 Task: Find the distance between Louisville and Great Smoky Mountains National Park.
Action: Mouse moved to (243, 72)
Screenshot: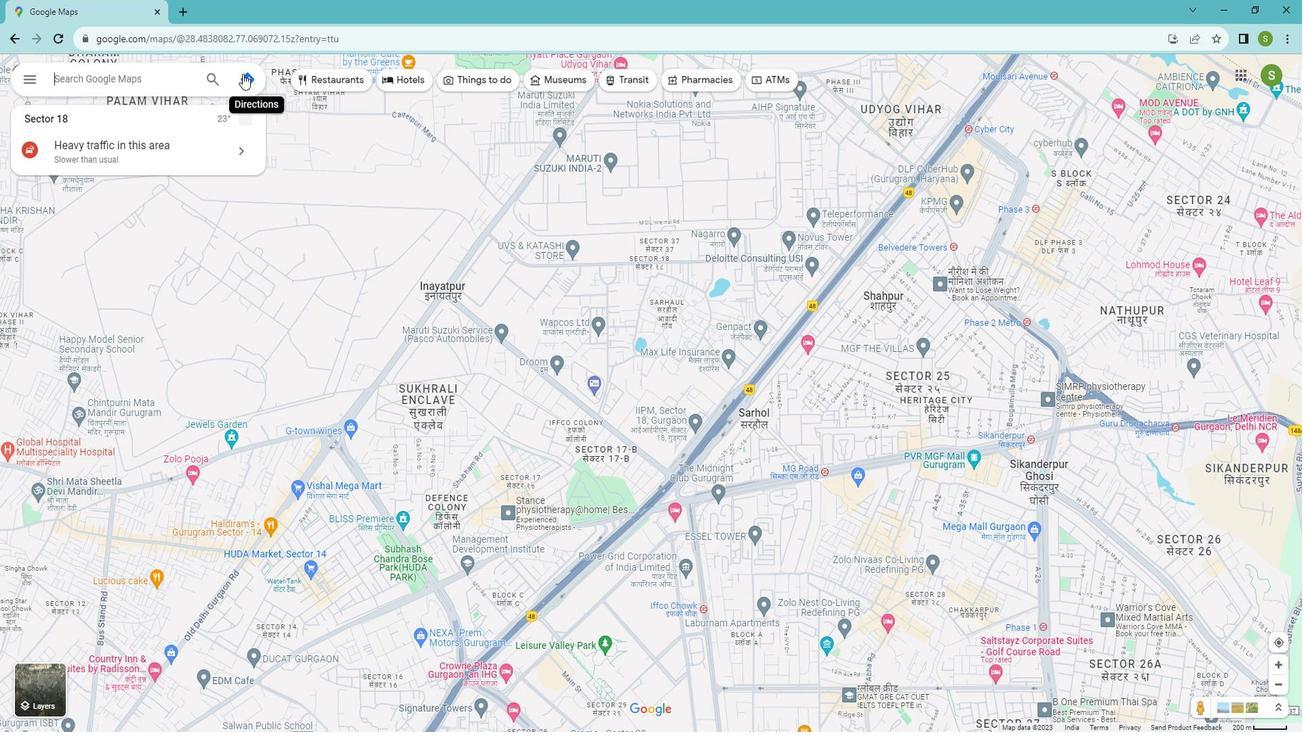 
Action: Mouse pressed left at (243, 72)
Screenshot: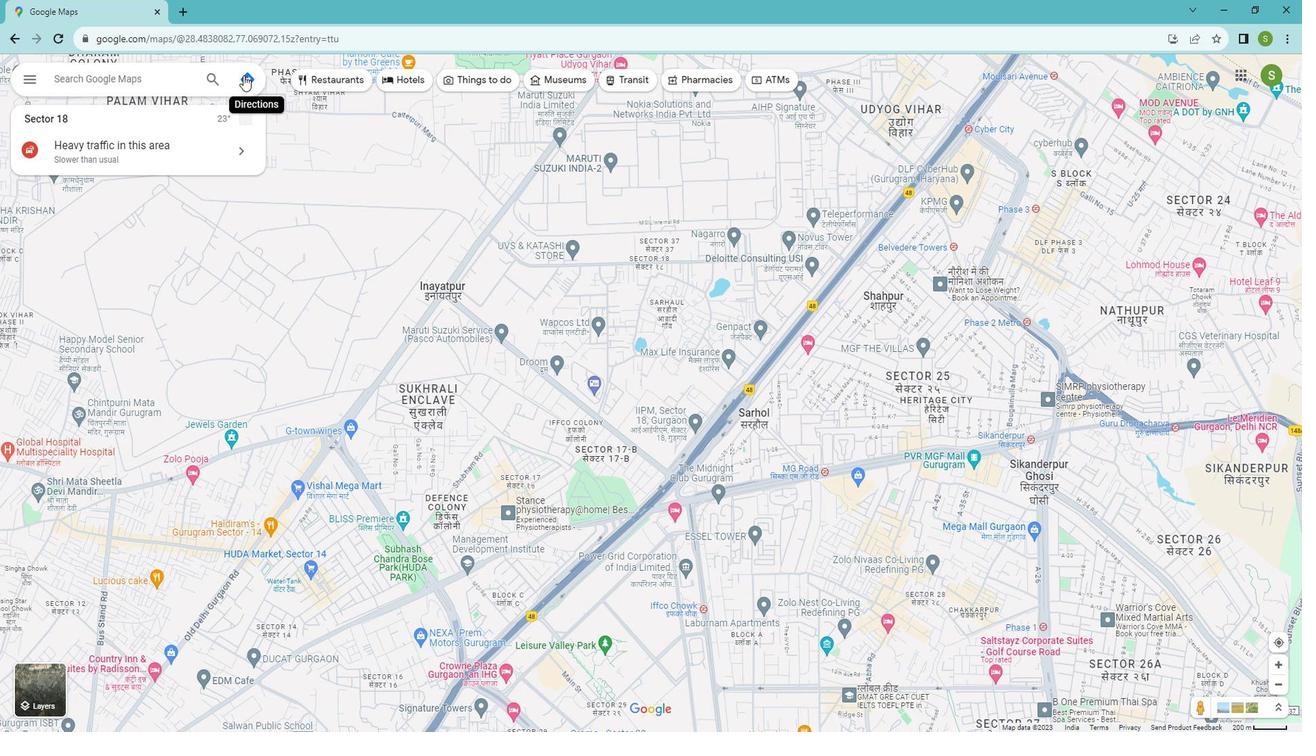 
Action: Mouse moved to (111, 113)
Screenshot: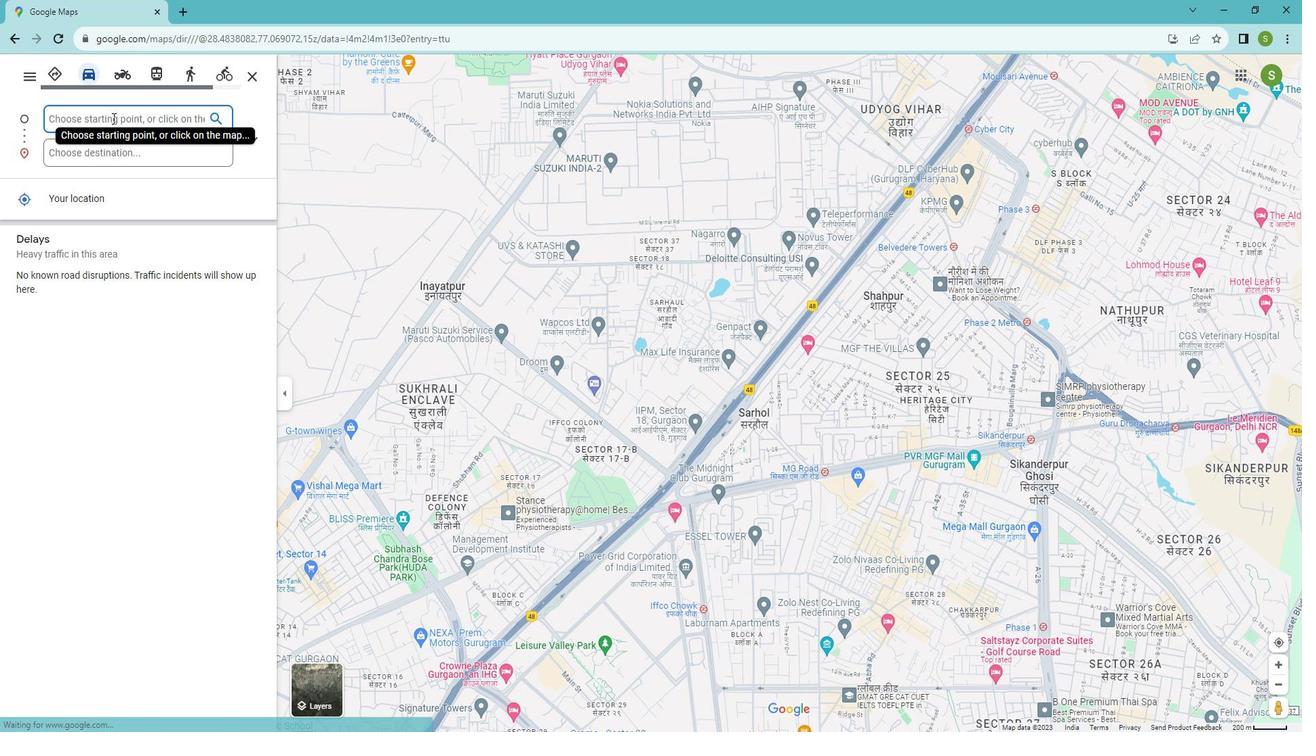 
Action: Mouse pressed left at (111, 113)
Screenshot: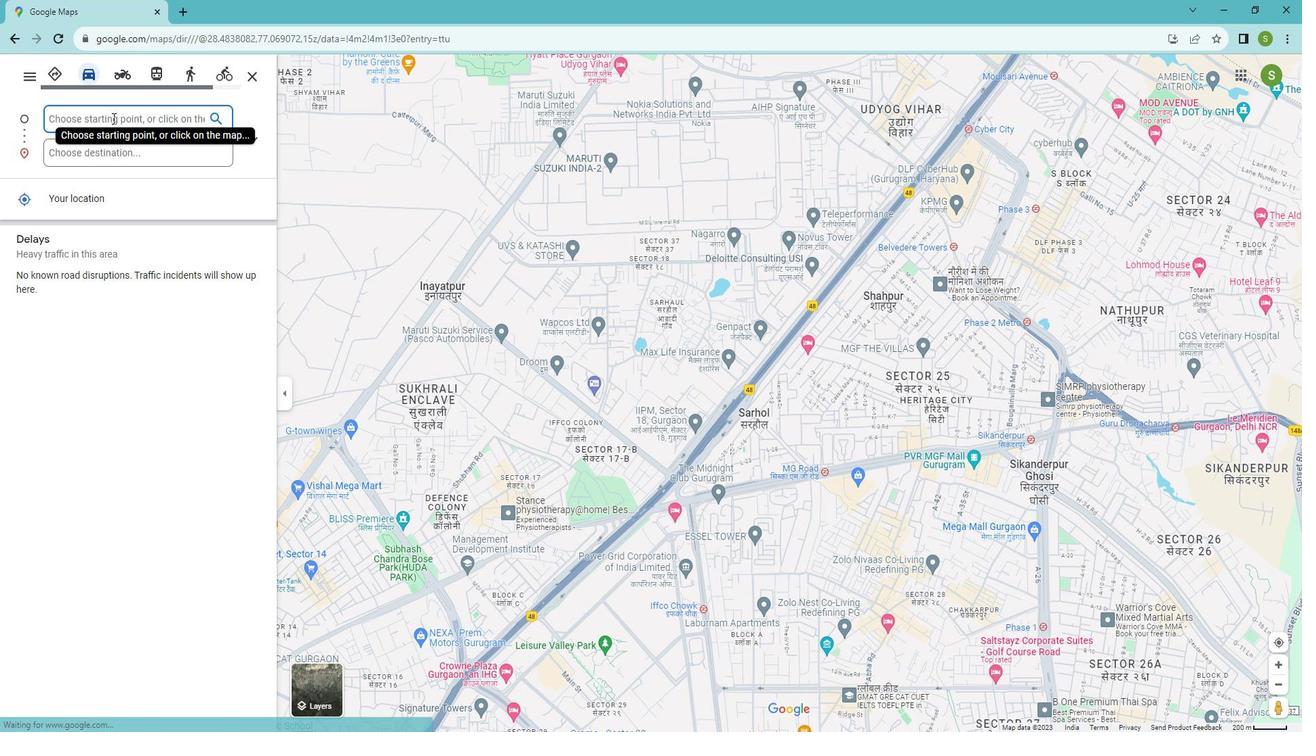 
Action: Key pressed <Key.shift>Louisville
Screenshot: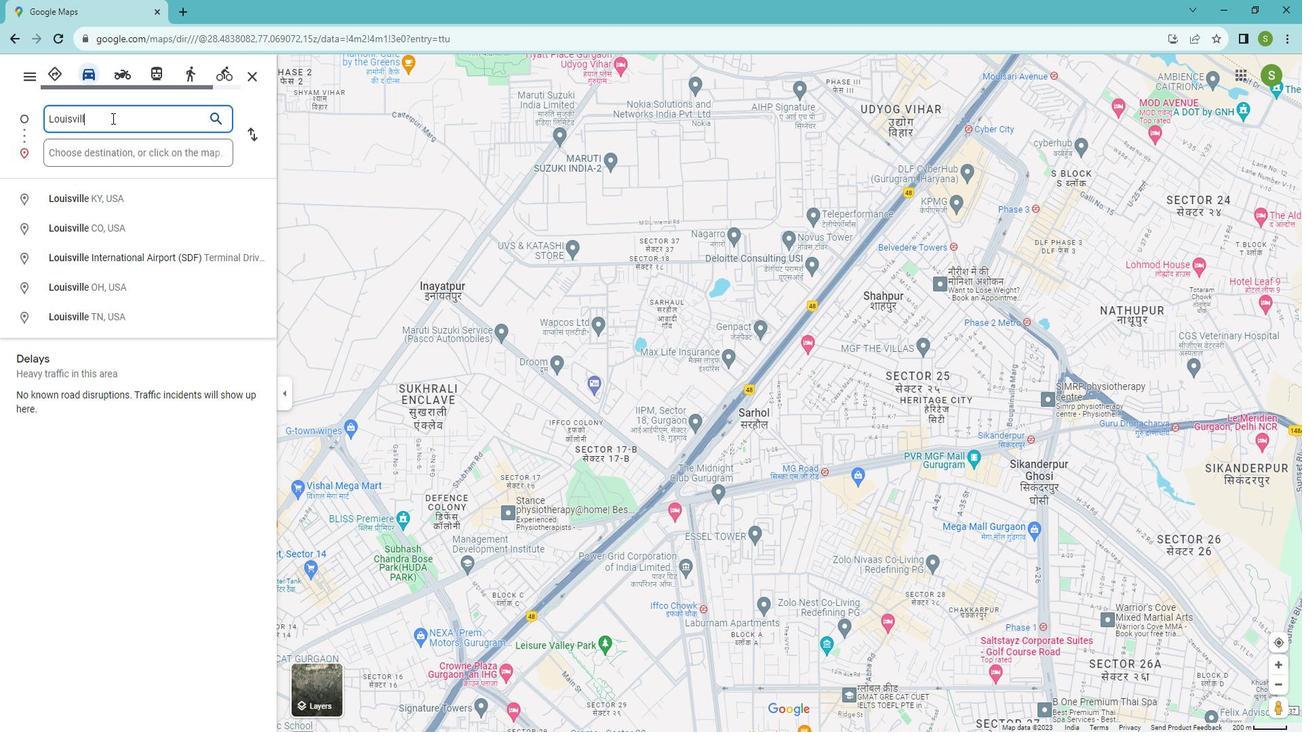 
Action: Mouse moved to (106, 194)
Screenshot: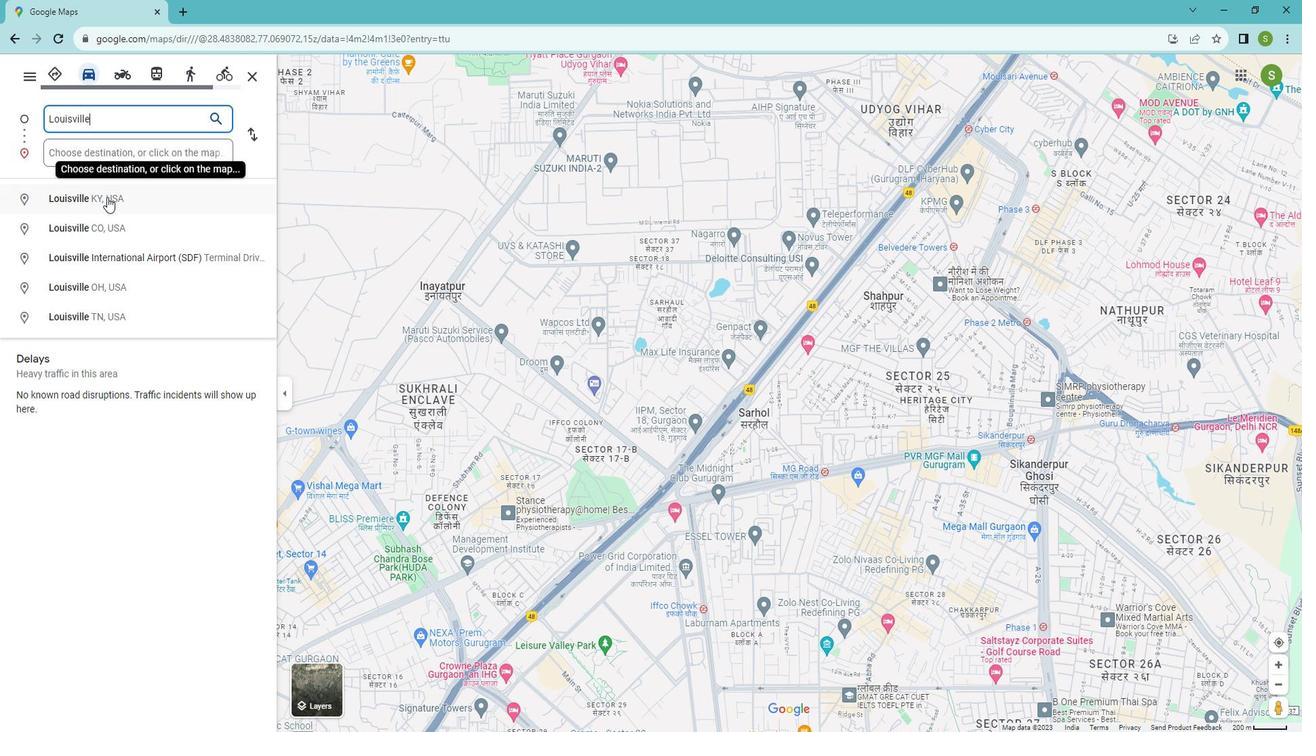 
Action: Mouse pressed left at (106, 194)
Screenshot: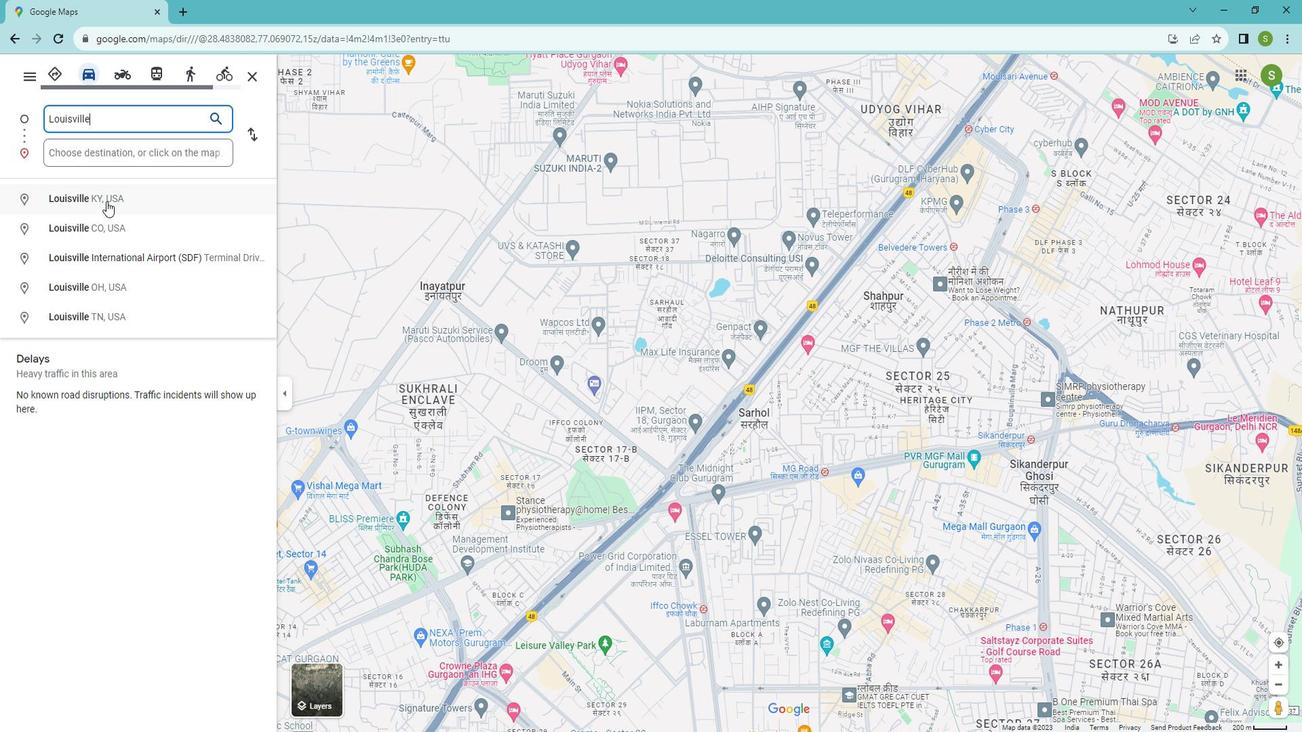 
Action: Mouse moved to (106, 149)
Screenshot: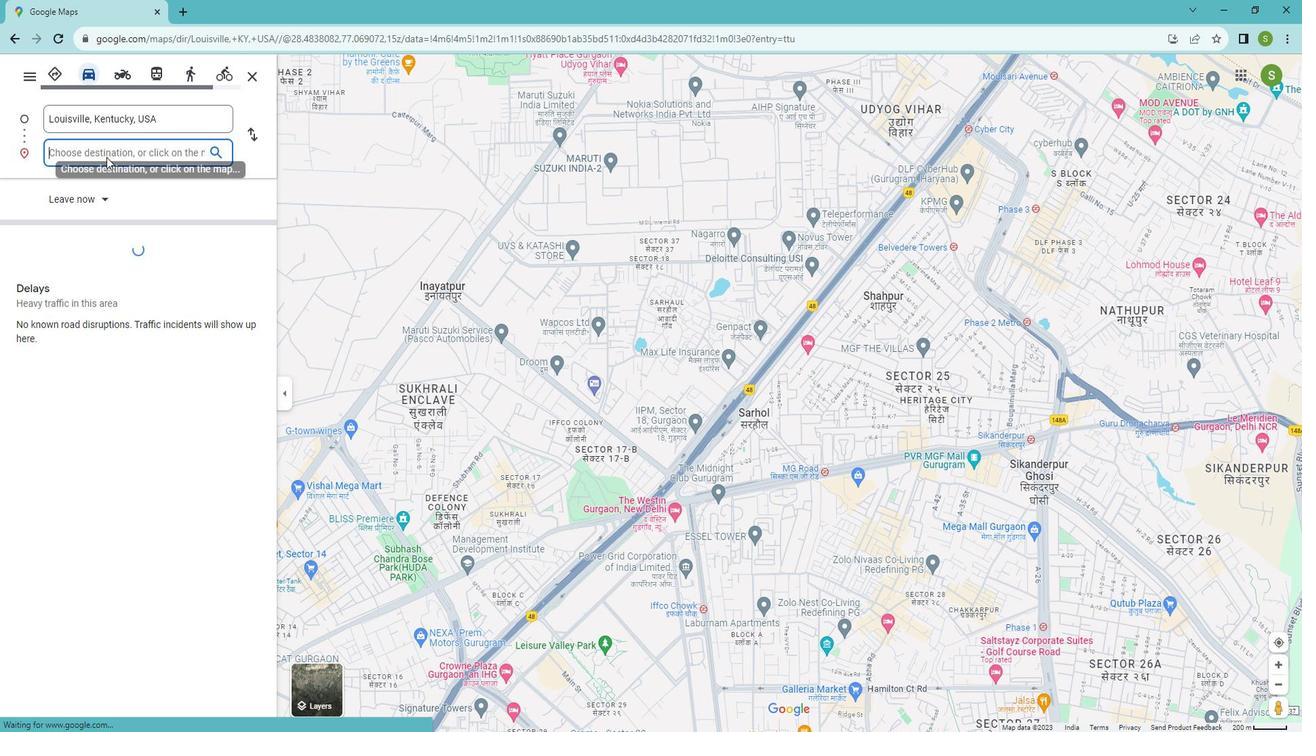 
Action: Mouse pressed left at (106, 149)
Screenshot: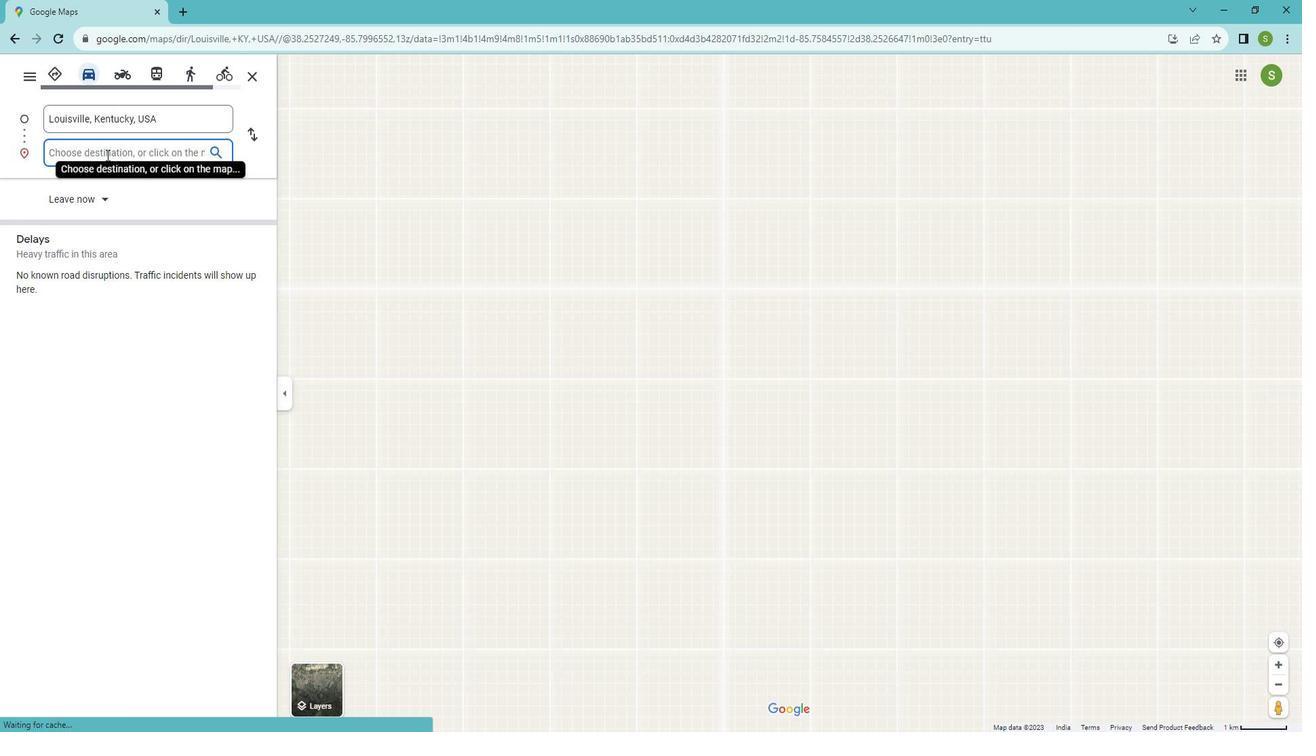 
Action: Mouse moved to (94, 154)
Screenshot: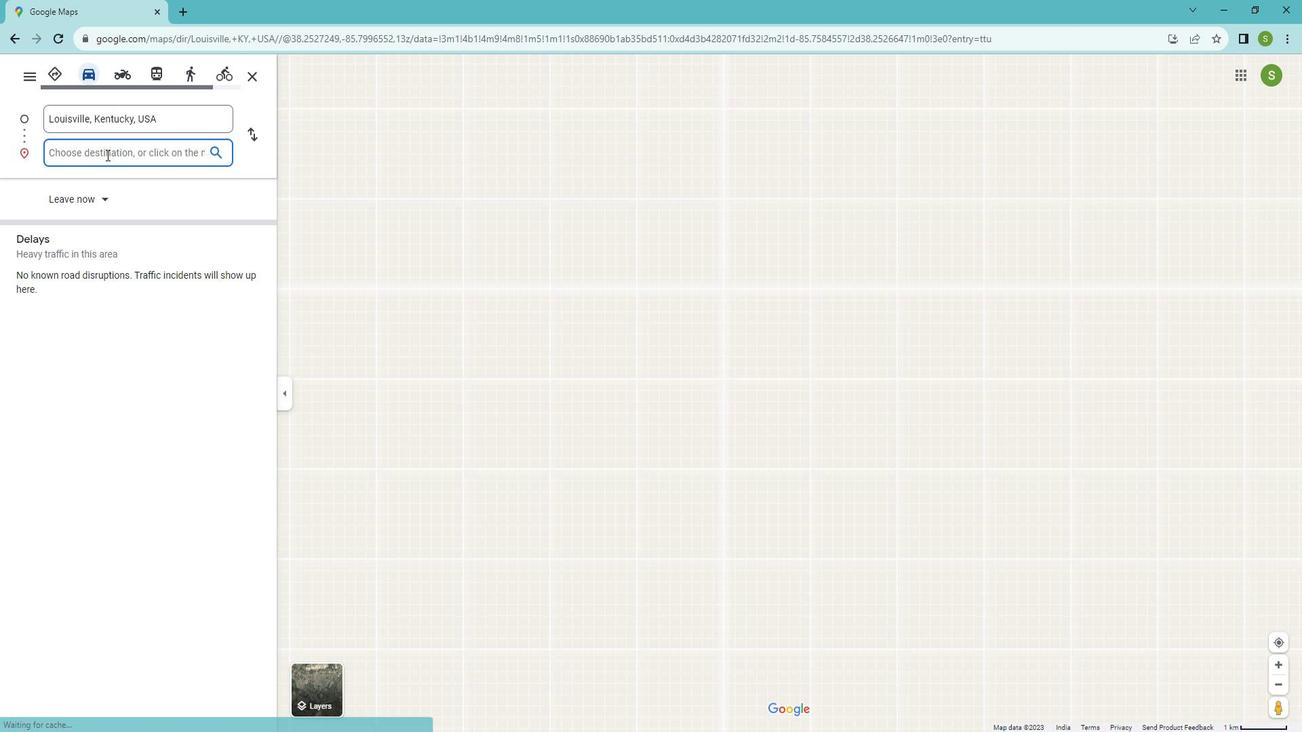 
Action: Key pressed <Key.shift>Great<Key.space><Key.shift>Smoky<Key.space><Key.shift>Mountains<Key.space><Key.shift>National<Key.space><Key.shift>Park<Key.enter>
Screenshot: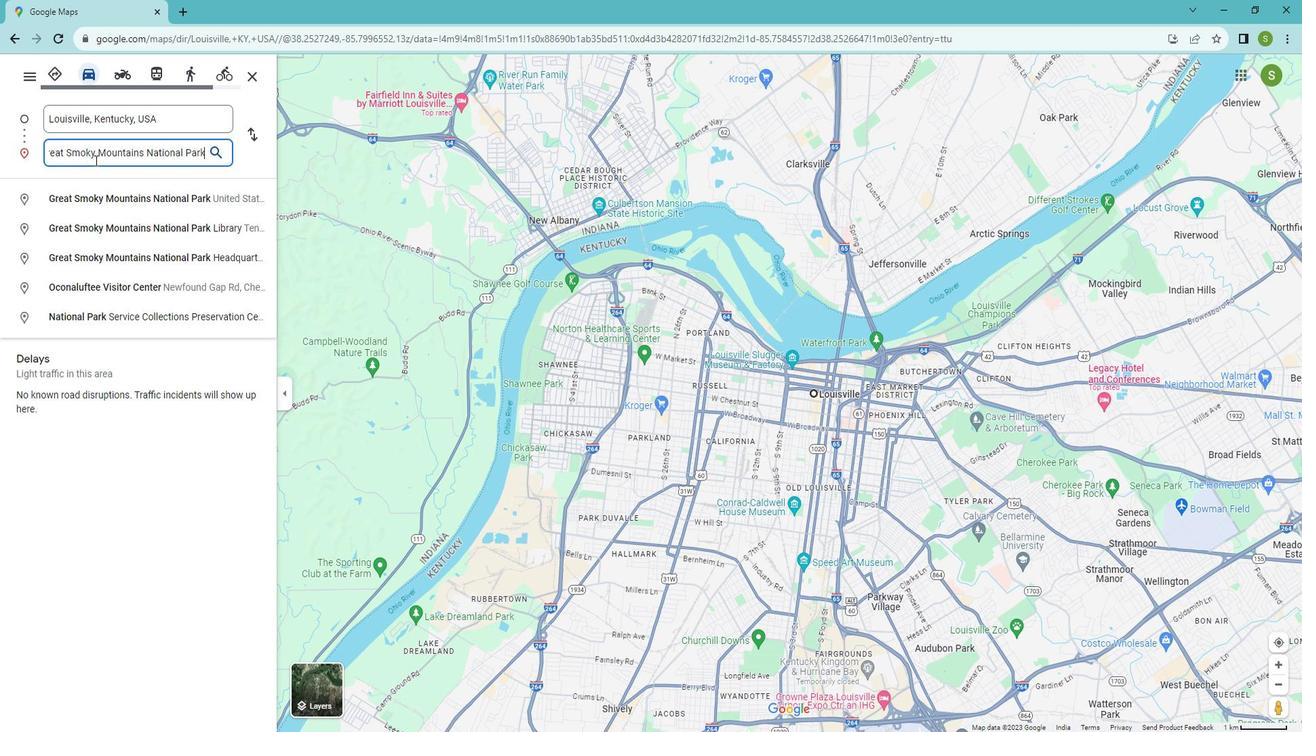 
Action: Mouse moved to (63, 352)
Screenshot: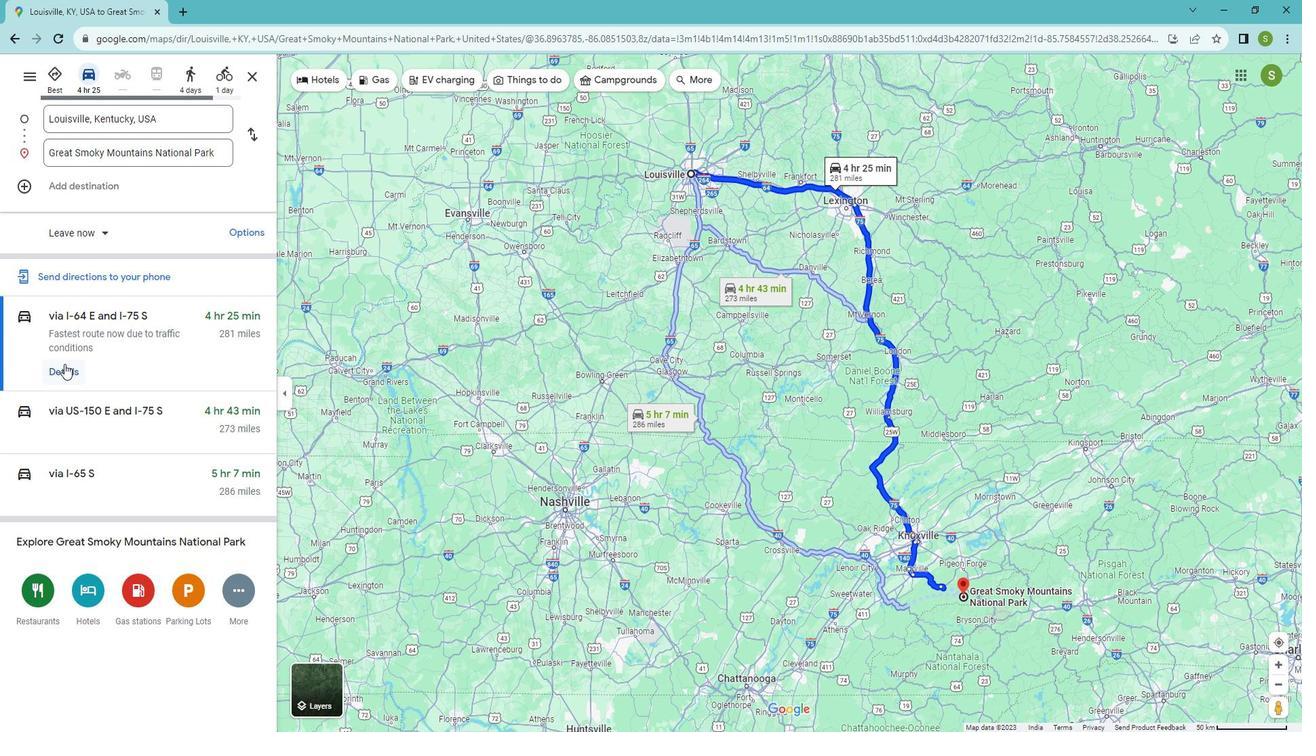 
Action: Mouse pressed left at (63, 352)
Screenshot: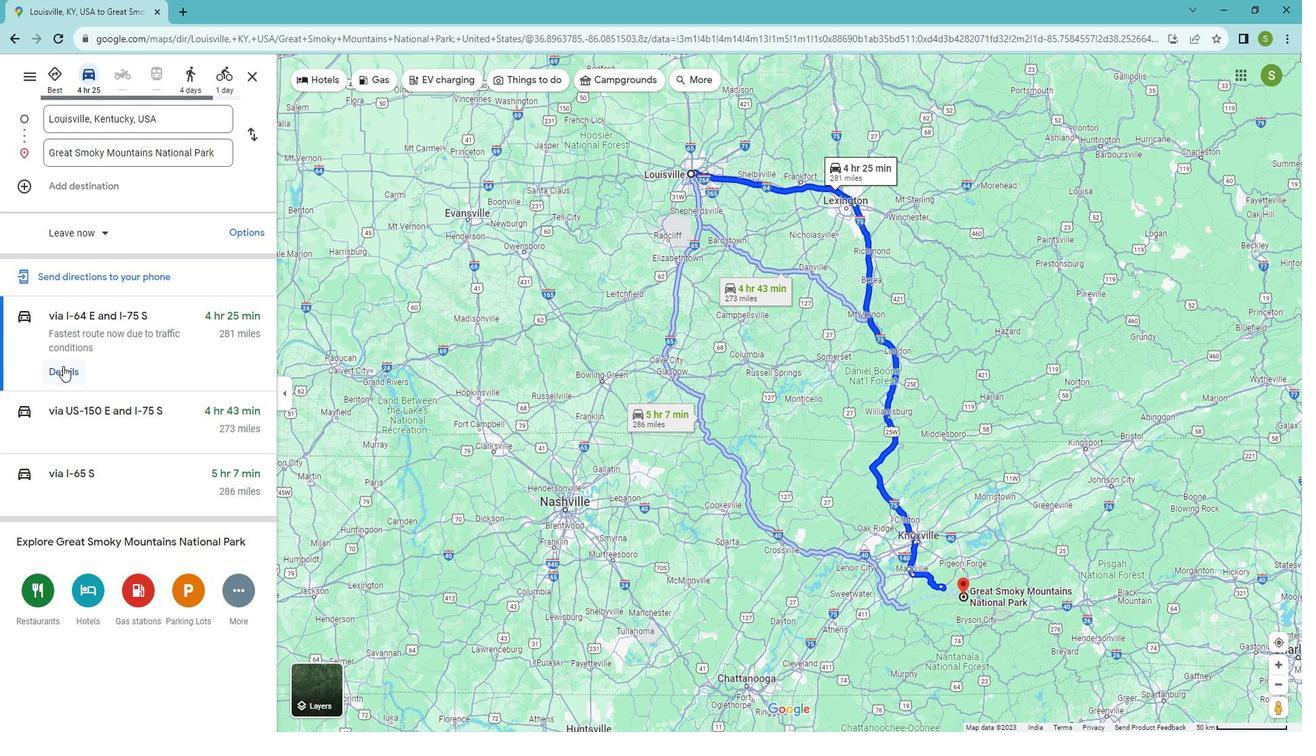 
Action: Mouse moved to (17, 62)
Screenshot: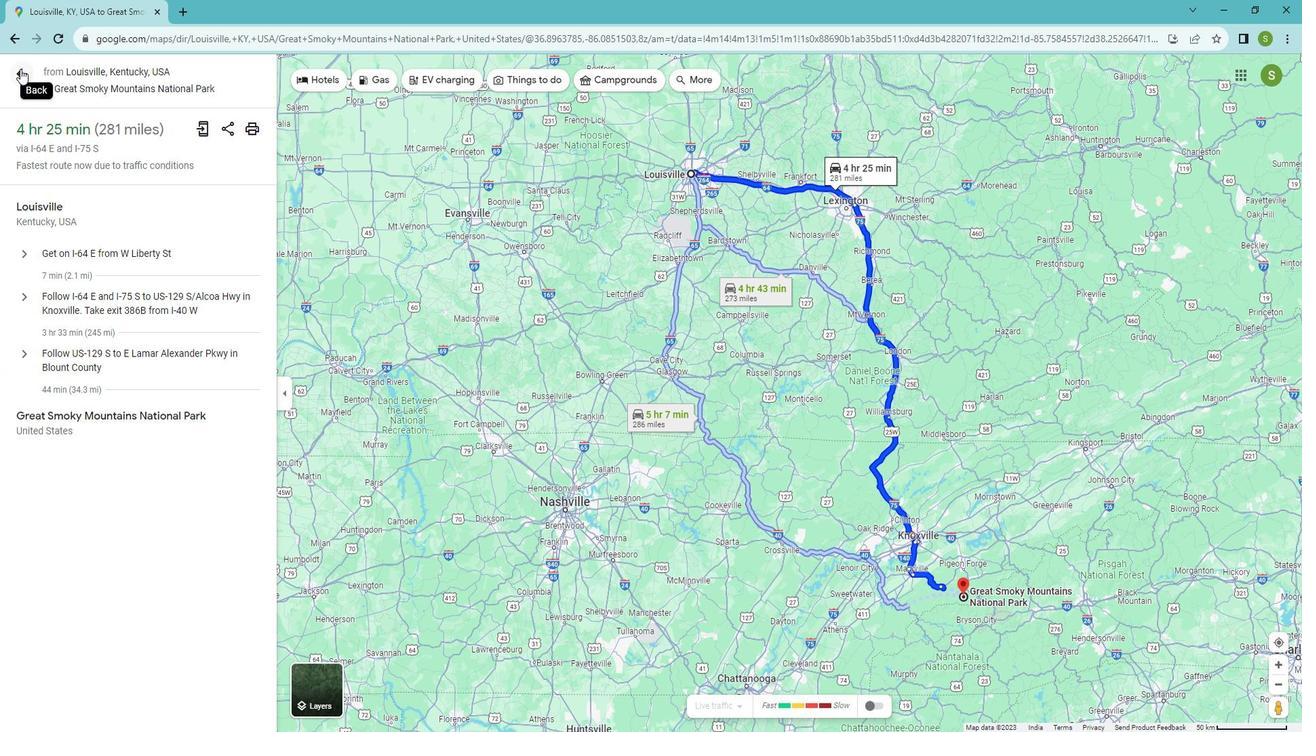 
Action: Mouse pressed left at (17, 62)
Screenshot: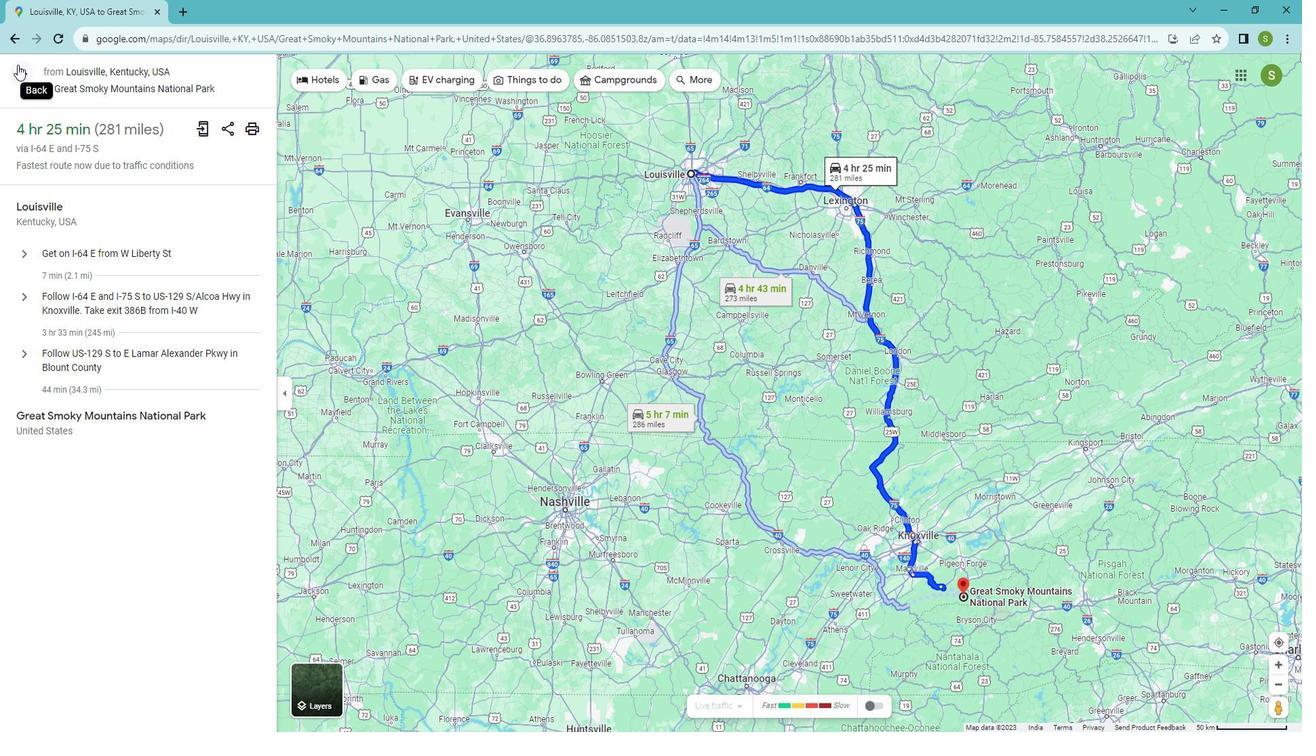 
Action: Mouse moved to (964, 571)
Screenshot: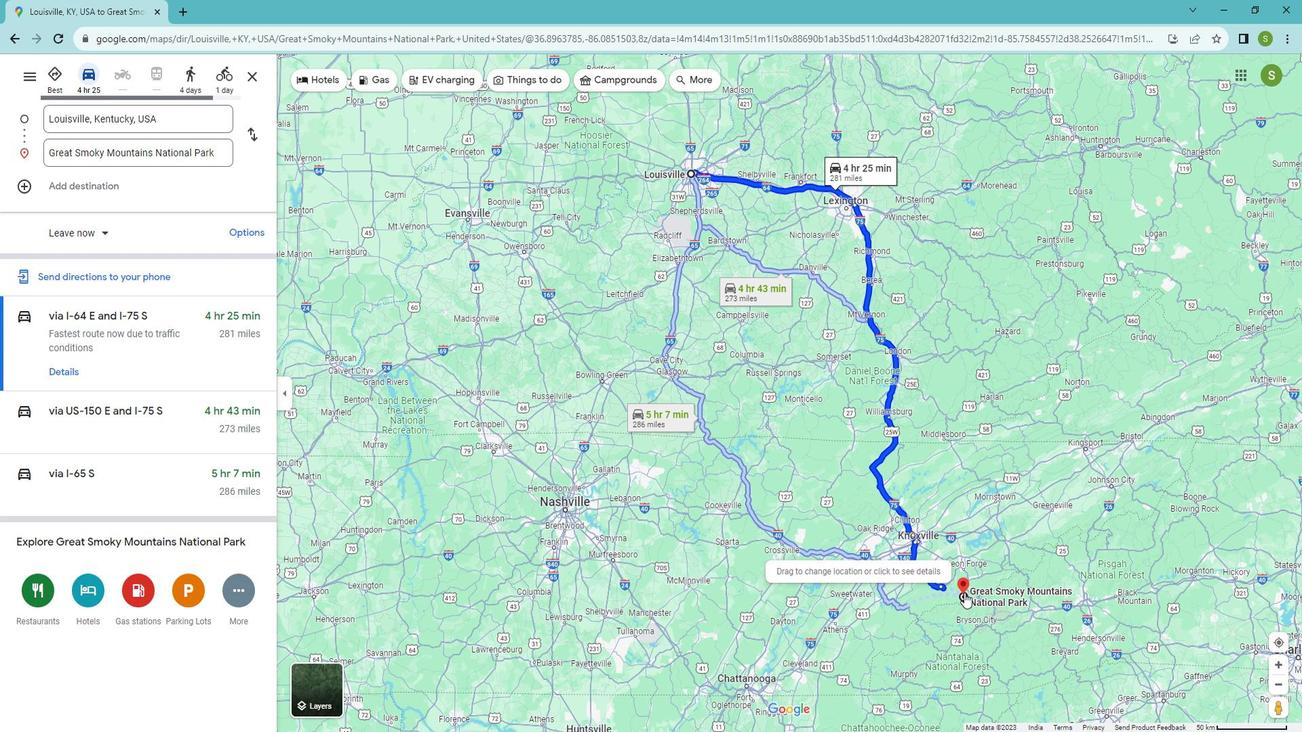
Action: Mouse pressed right at (964, 571)
Screenshot: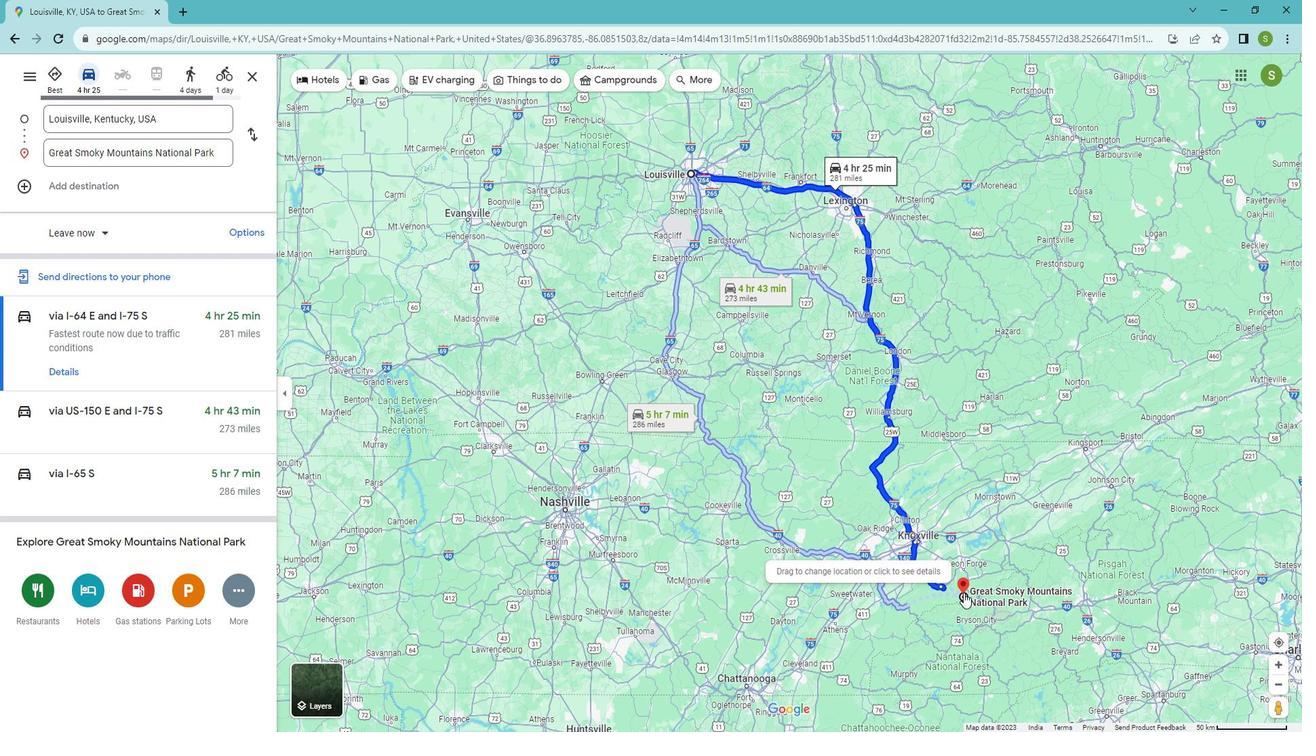 
Action: Mouse moved to (999, 675)
Screenshot: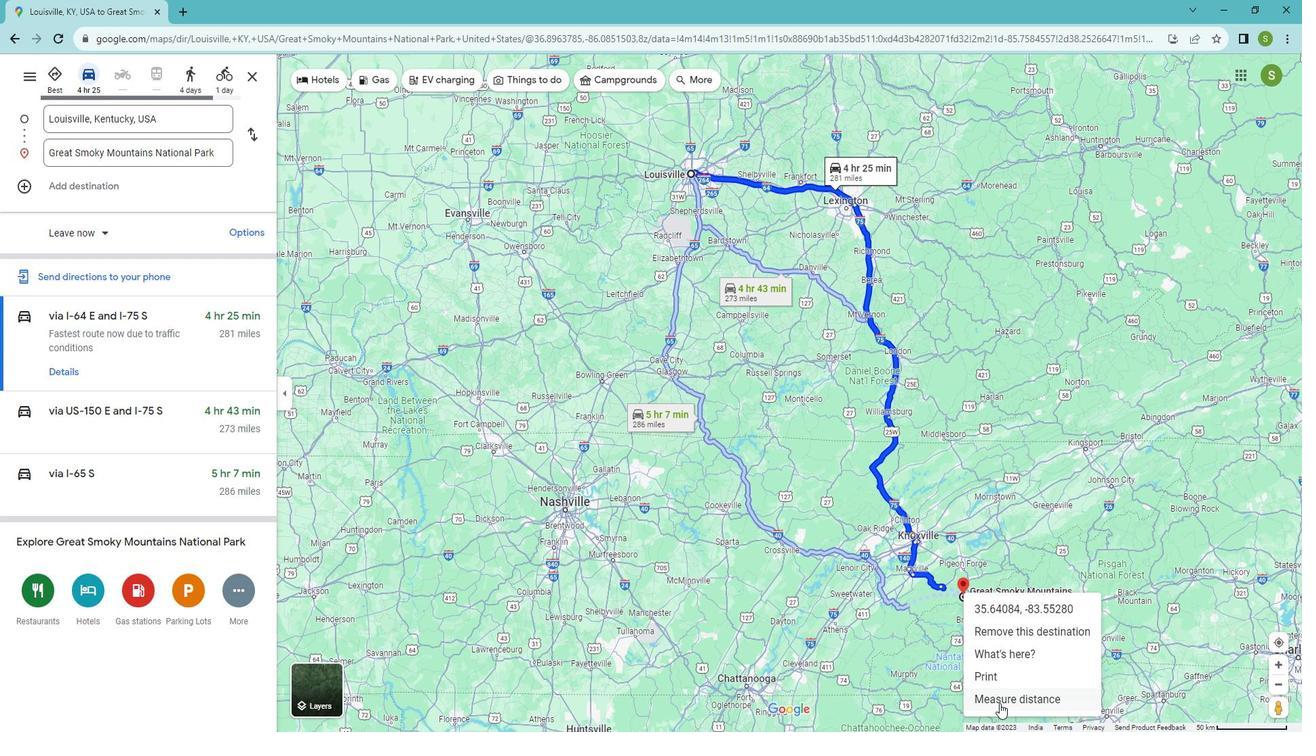
Action: Mouse pressed left at (999, 675)
Screenshot: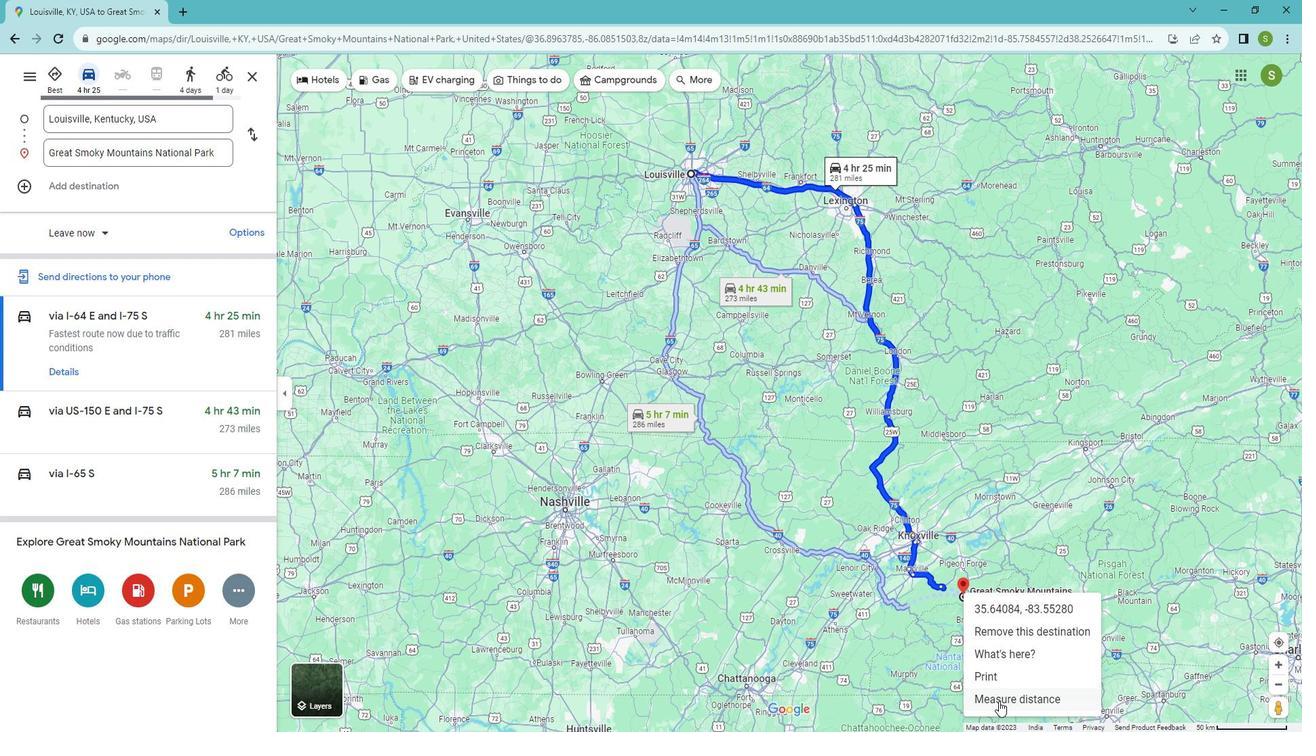 
Action: Mouse moved to (688, 168)
Screenshot: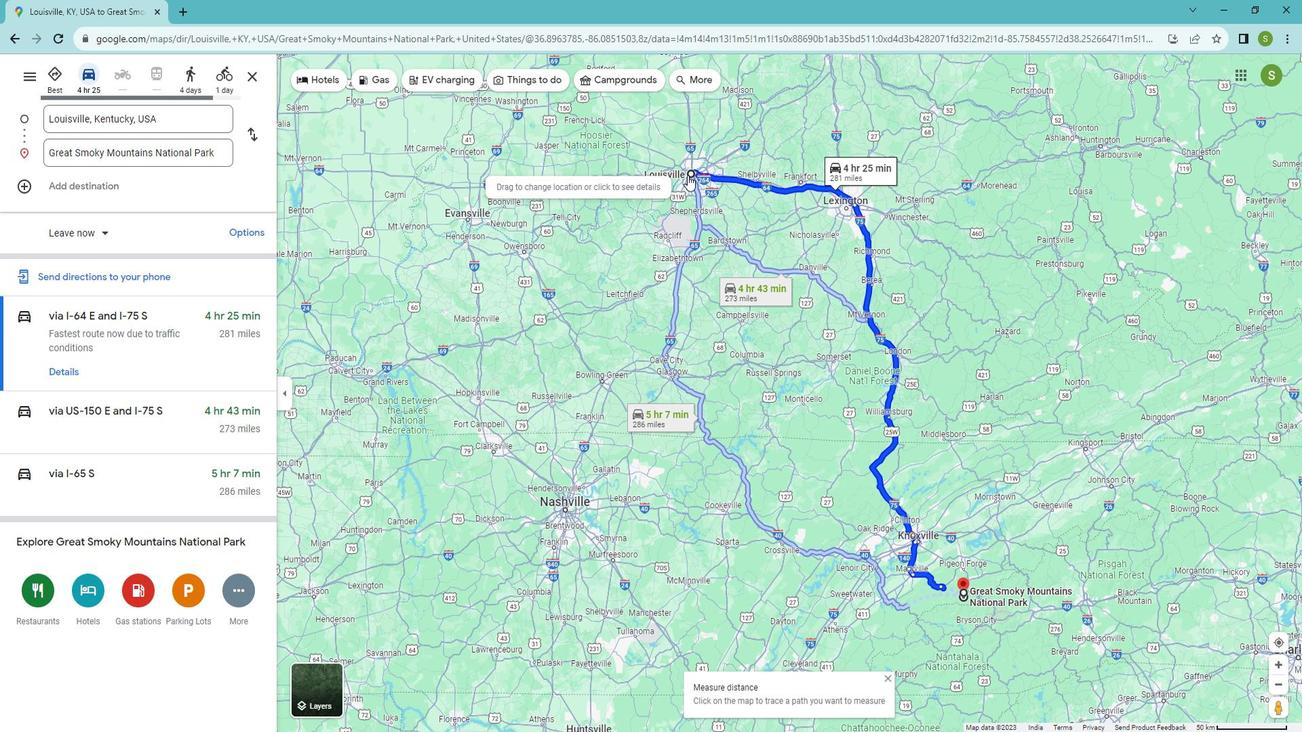 
Action: Mouse pressed right at (688, 168)
Screenshot: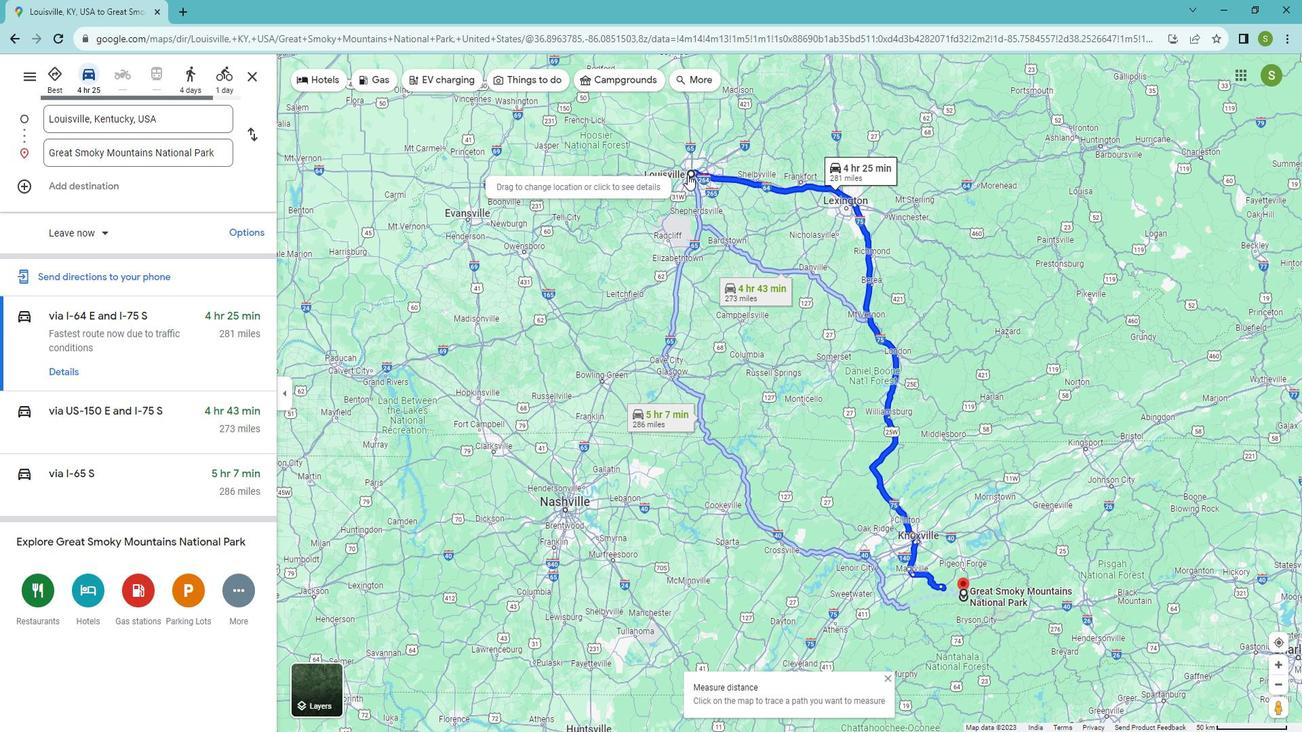 
Action: Mouse moved to (723, 268)
Screenshot: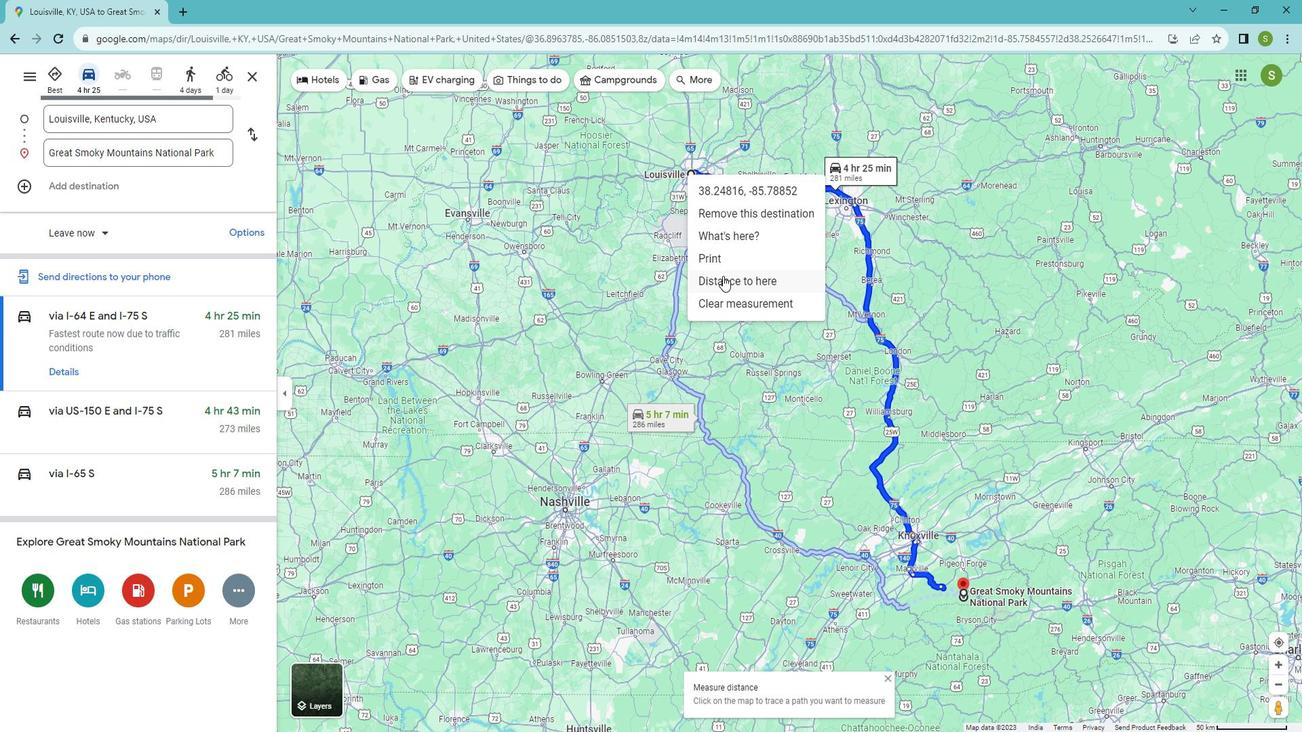 
Action: Mouse pressed left at (723, 268)
Screenshot: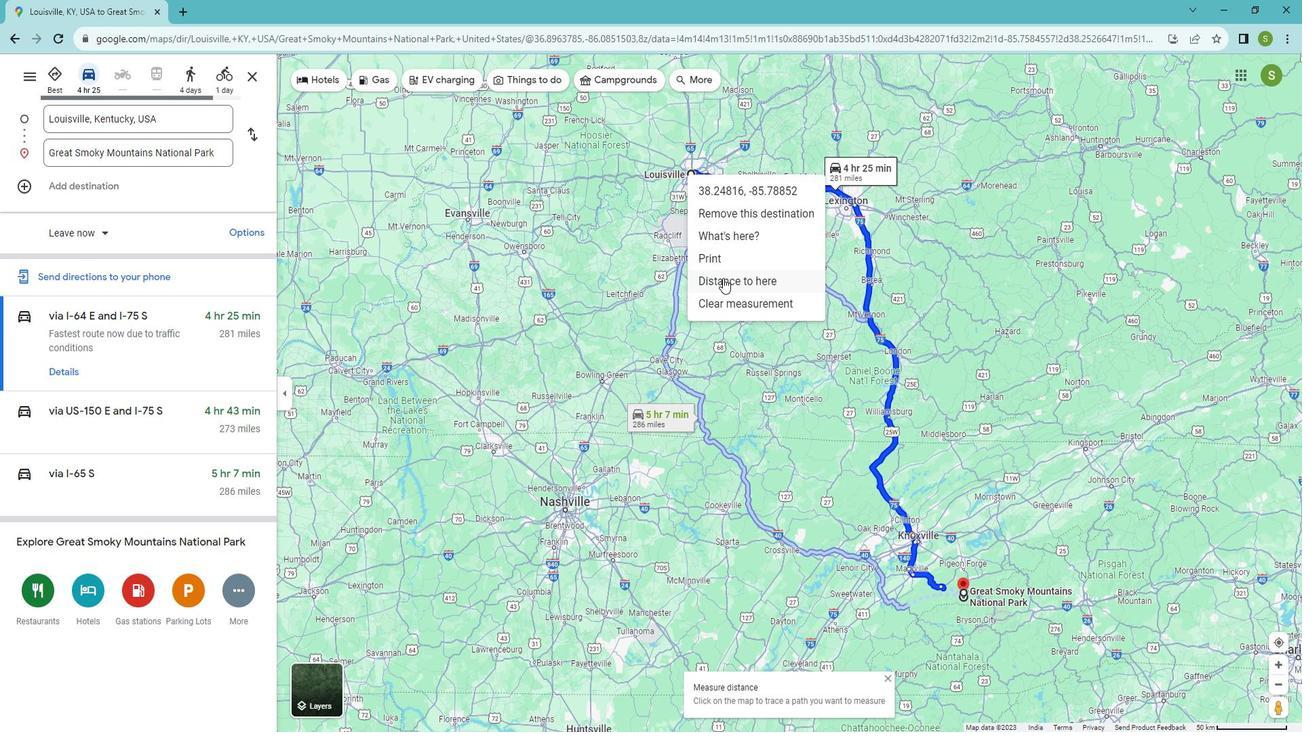
Action: Mouse moved to (187, 69)
Screenshot: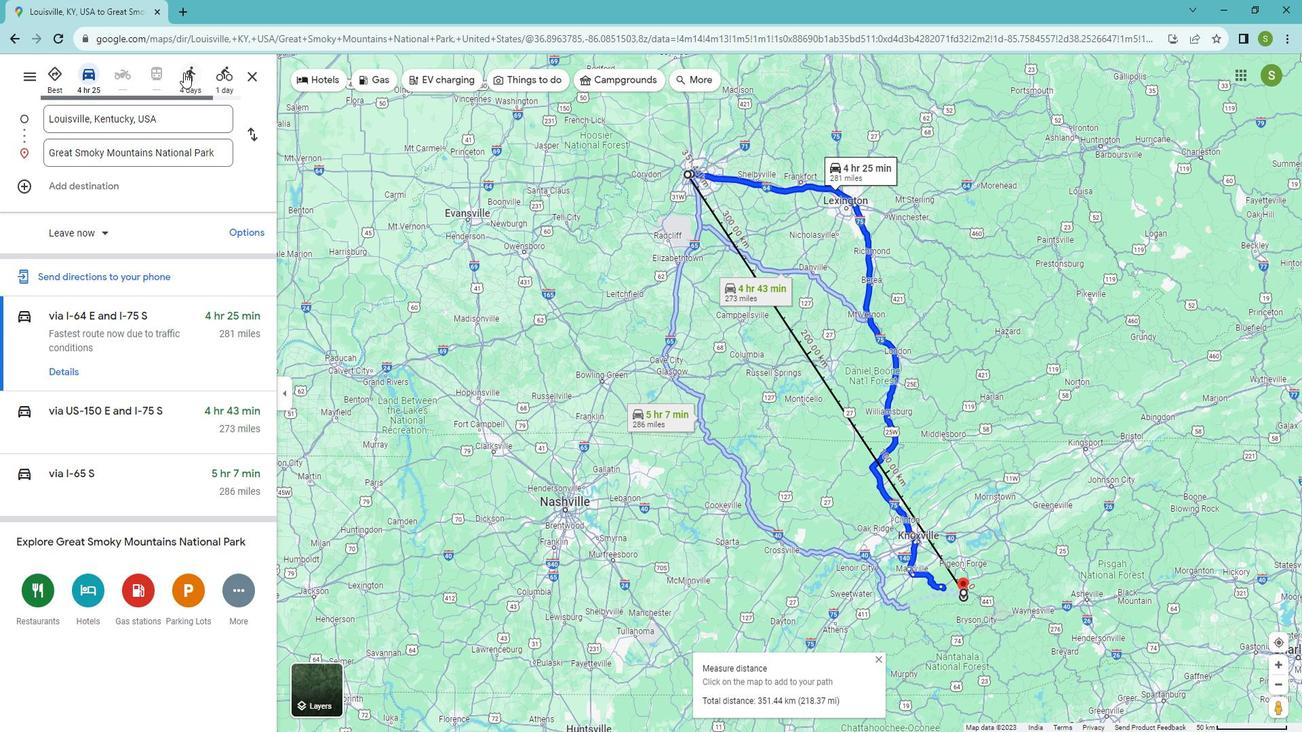 
Action: Mouse pressed left at (187, 69)
Screenshot: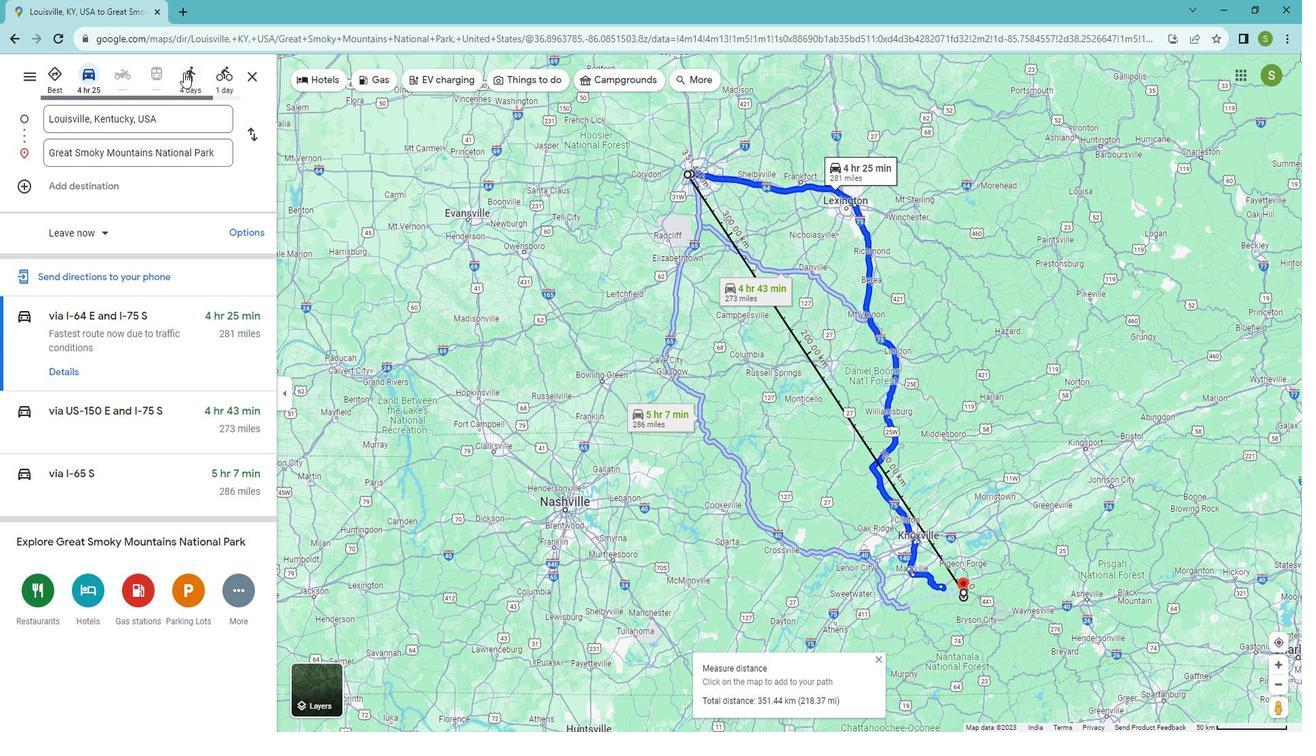 
Action: Mouse moved to (584, 349)
Screenshot: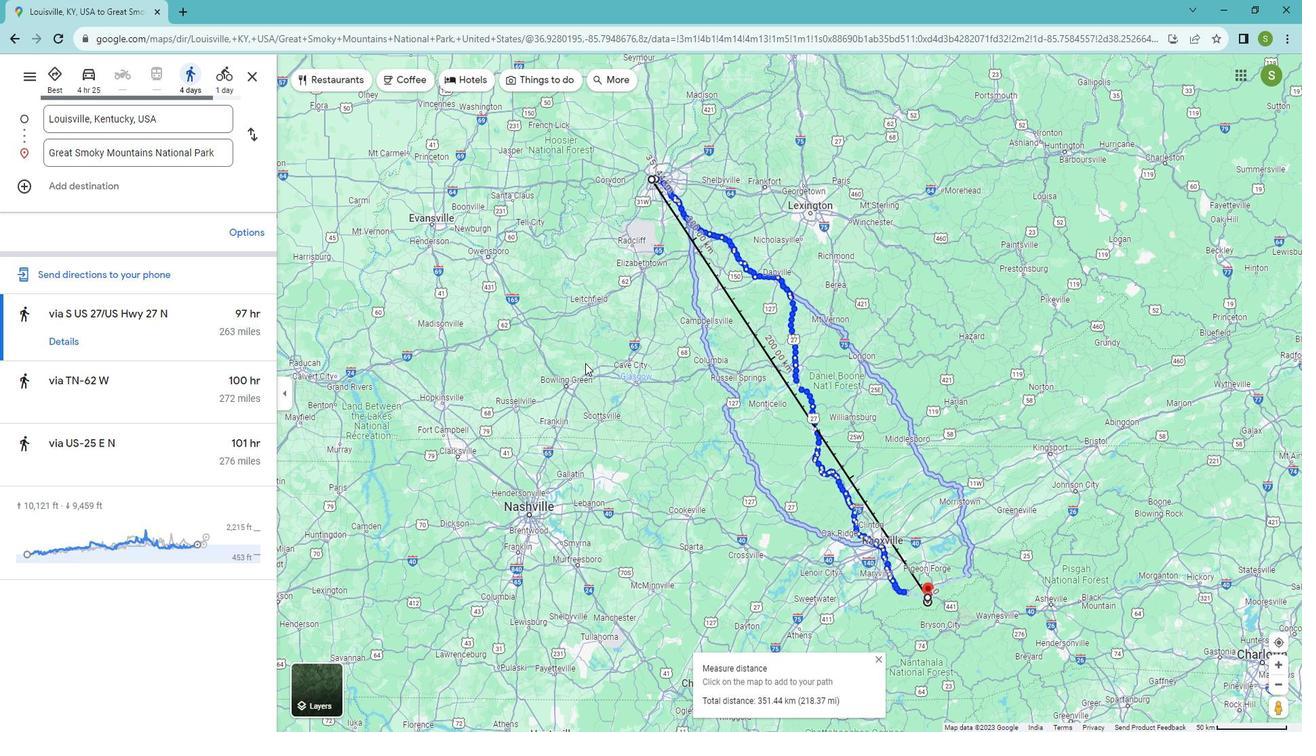 
